 Task: Write and save a response "Another thing that's important to me is that the position allows me to not only play with data".
Action: Mouse moved to (515, 48)
Screenshot: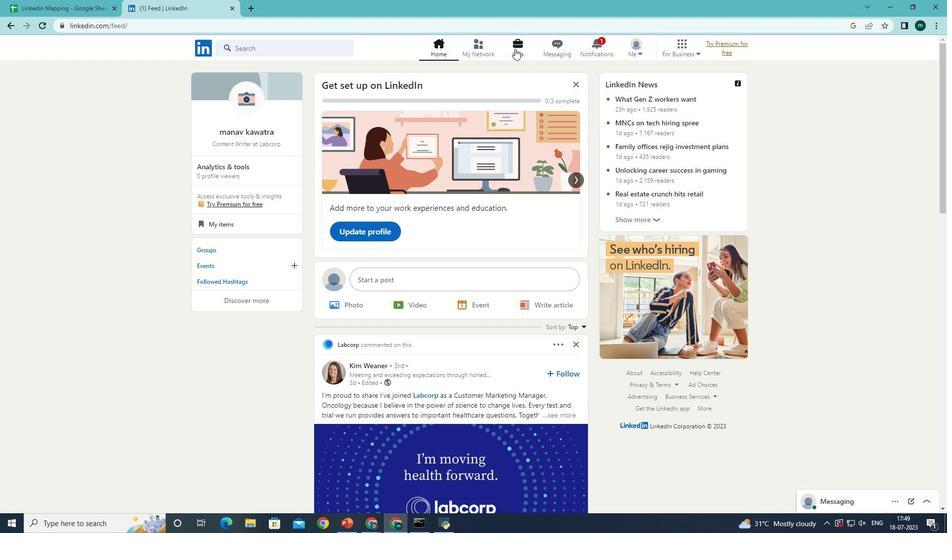 
Action: Mouse pressed left at (515, 48)
Screenshot: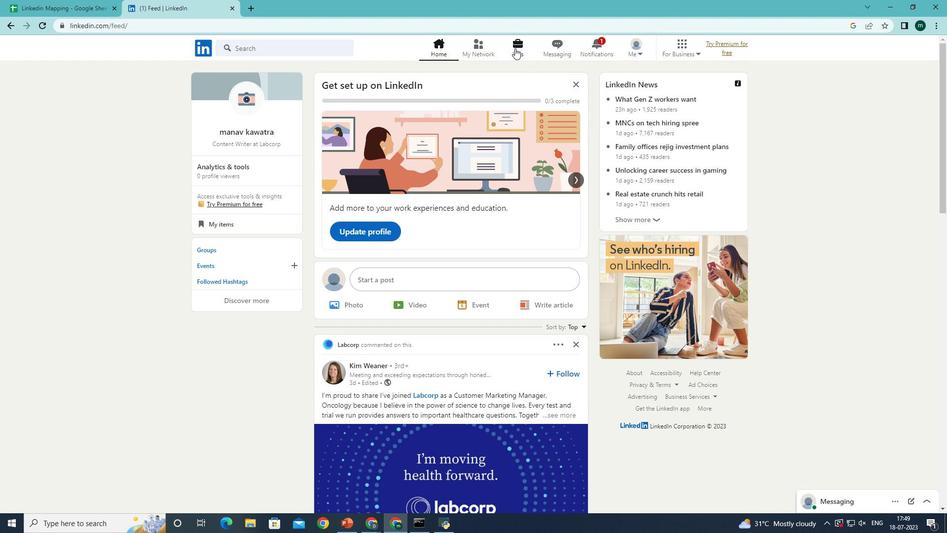 
Action: Mouse moved to (250, 321)
Screenshot: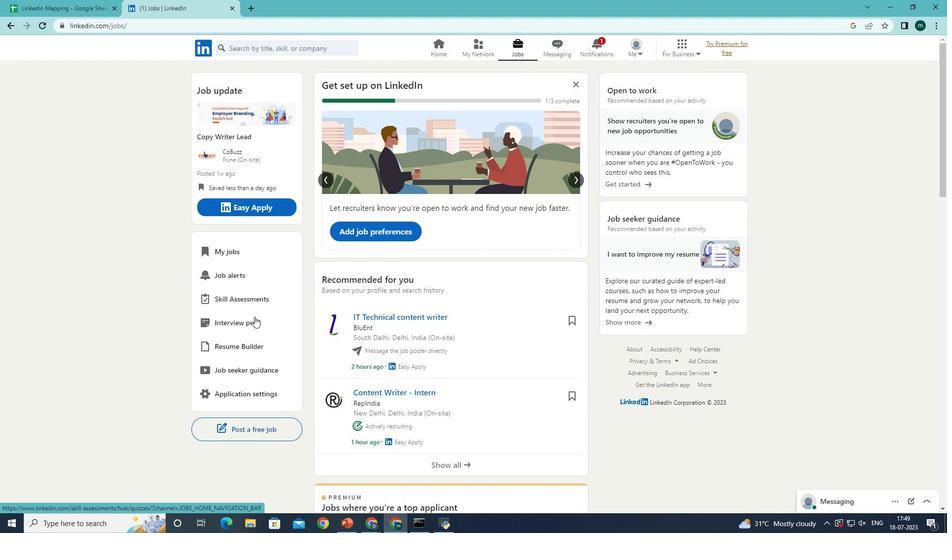 
Action: Mouse pressed left at (250, 321)
Screenshot: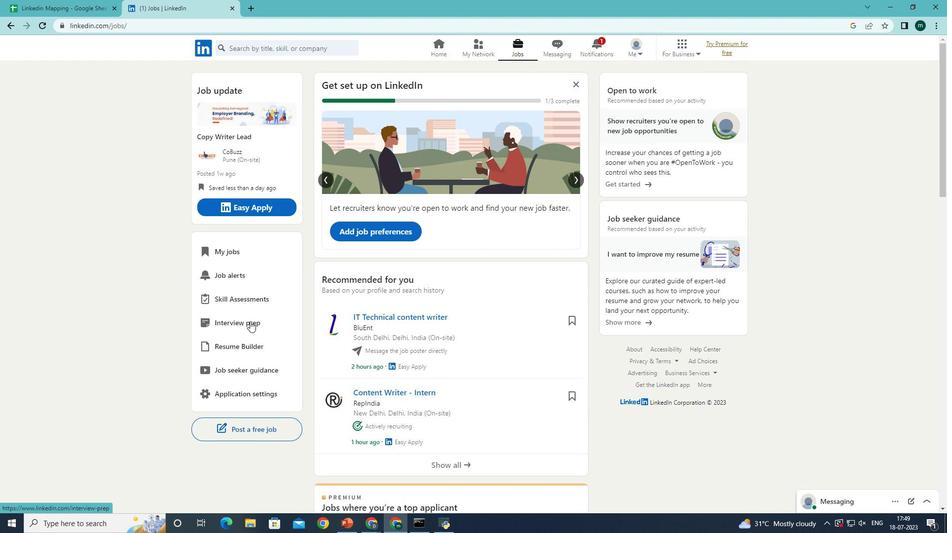
Action: Mouse moved to (301, 90)
Screenshot: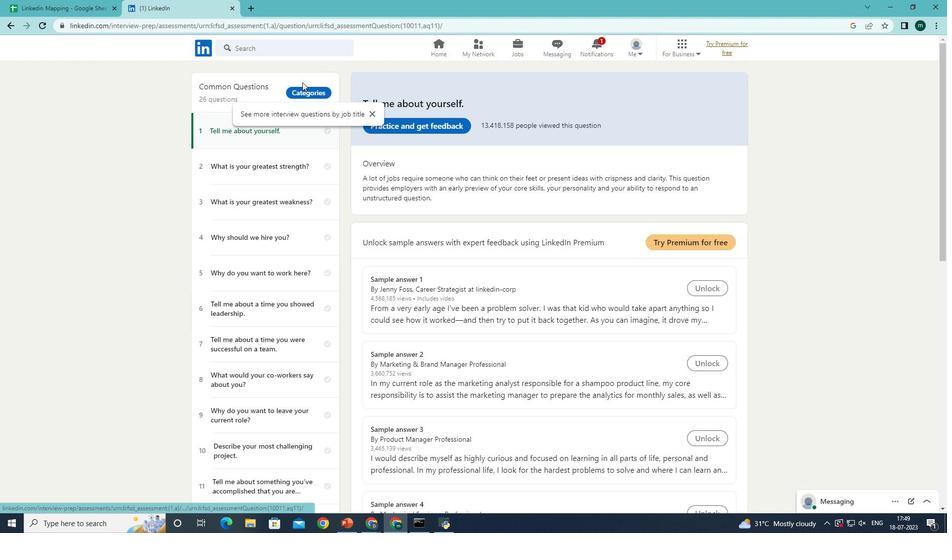 
Action: Mouse pressed left at (301, 90)
Screenshot: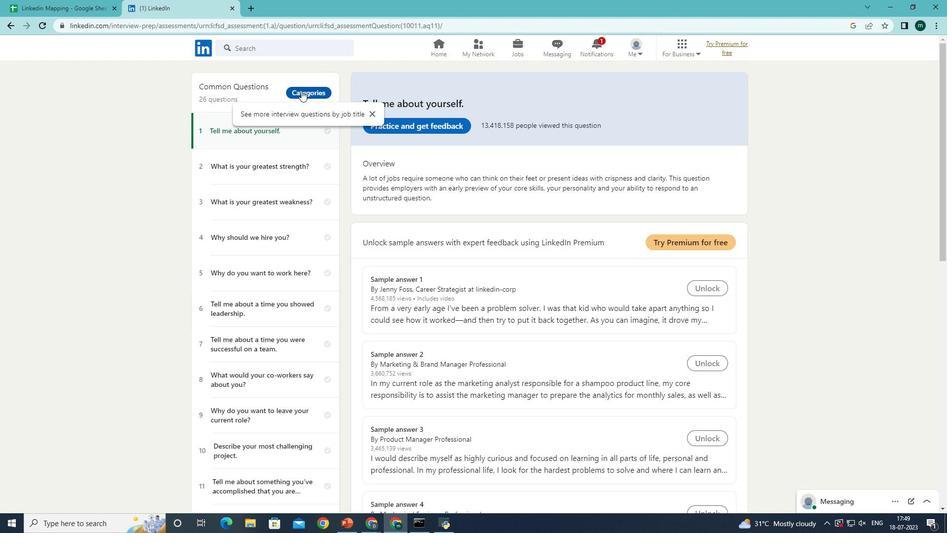
Action: Mouse moved to (256, 136)
Screenshot: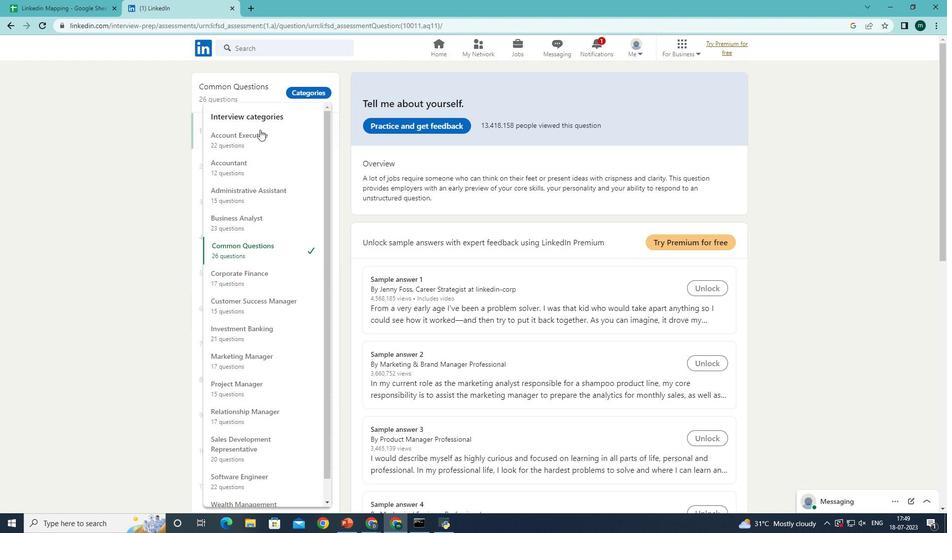 
Action: Mouse pressed left at (256, 136)
Screenshot: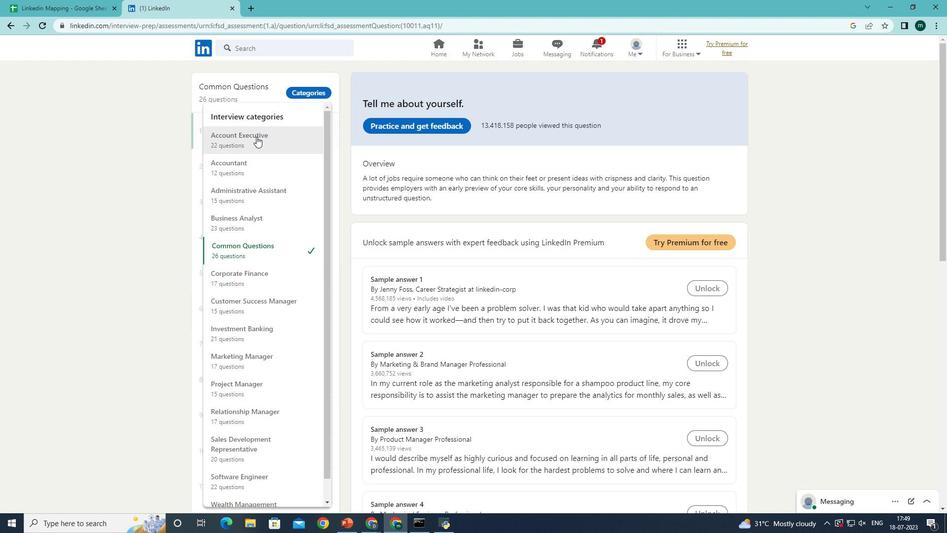 
Action: Mouse moved to (438, 121)
Screenshot: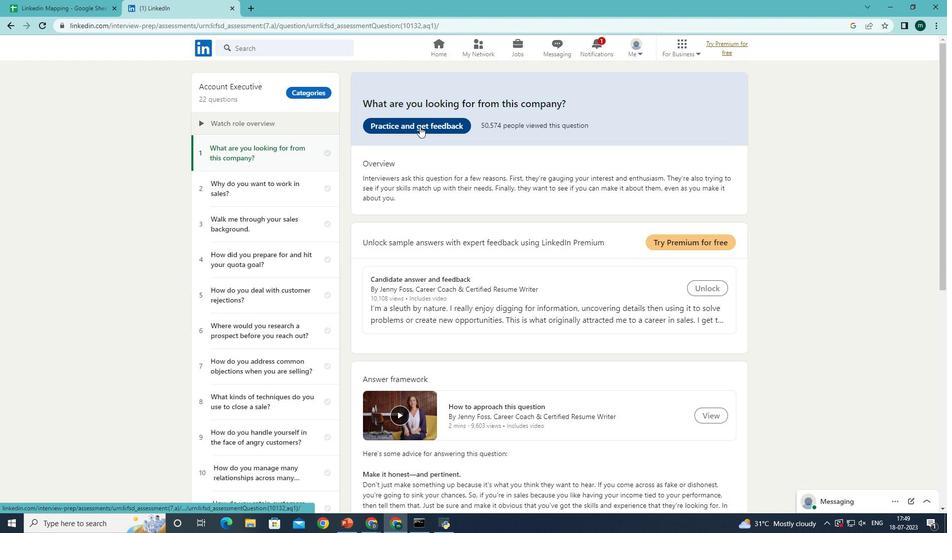 
Action: Mouse pressed left at (438, 121)
Screenshot: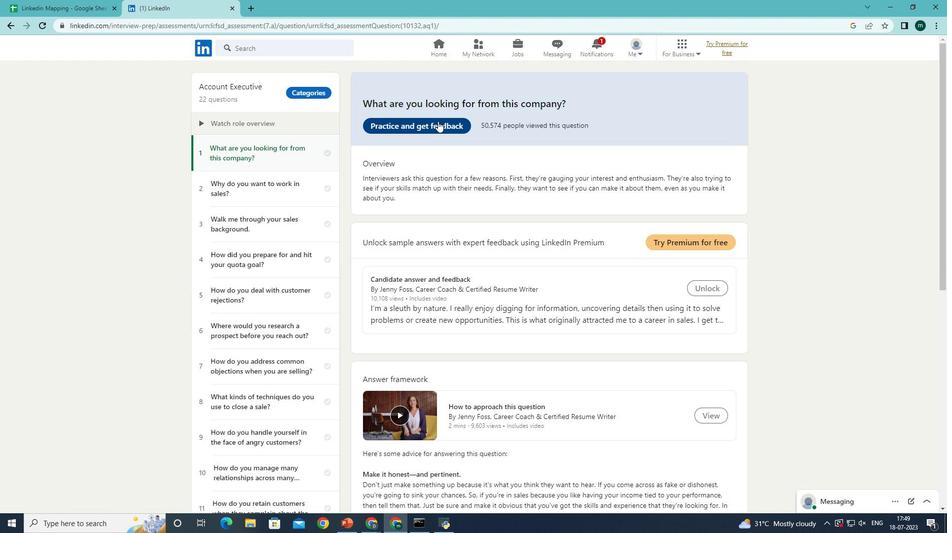 
Action: Mouse moved to (476, 301)
Screenshot: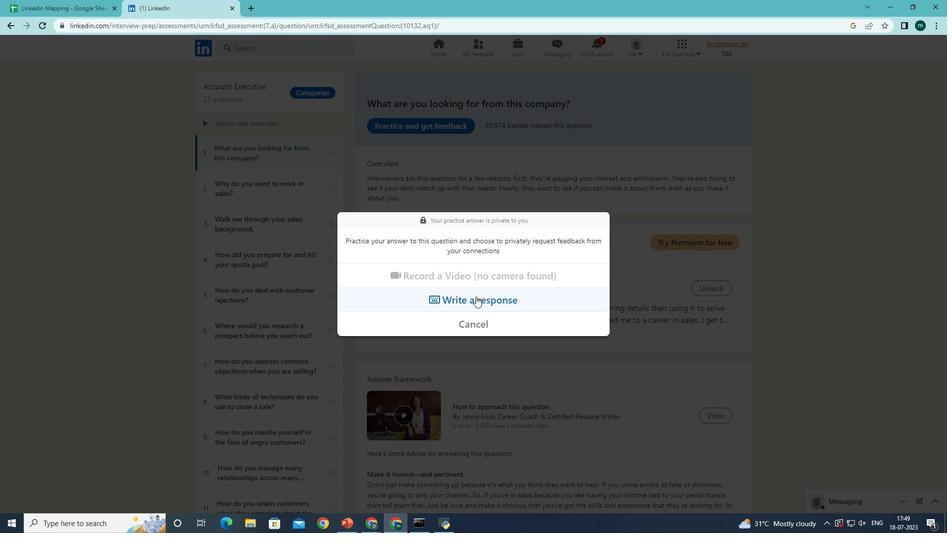 
Action: Mouse pressed left at (476, 301)
Screenshot: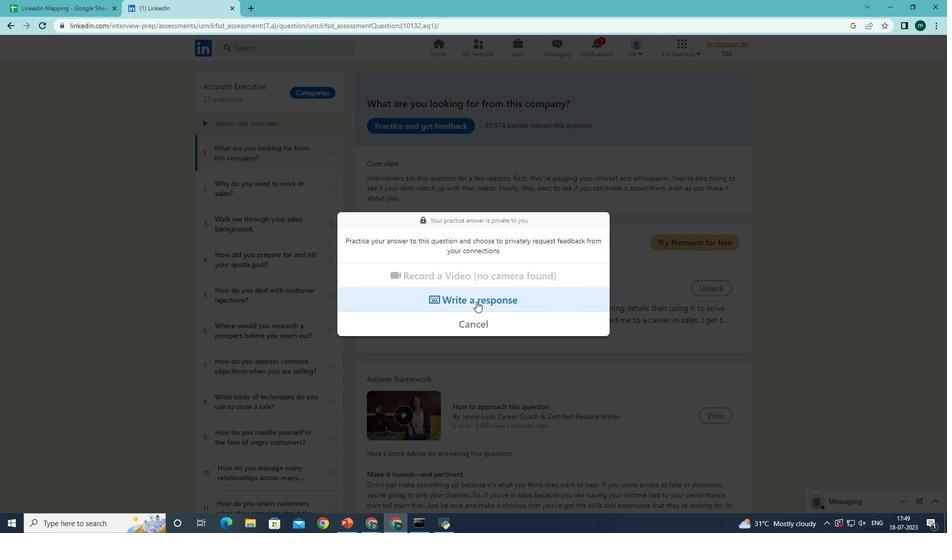 
Action: Mouse moved to (456, 243)
Screenshot: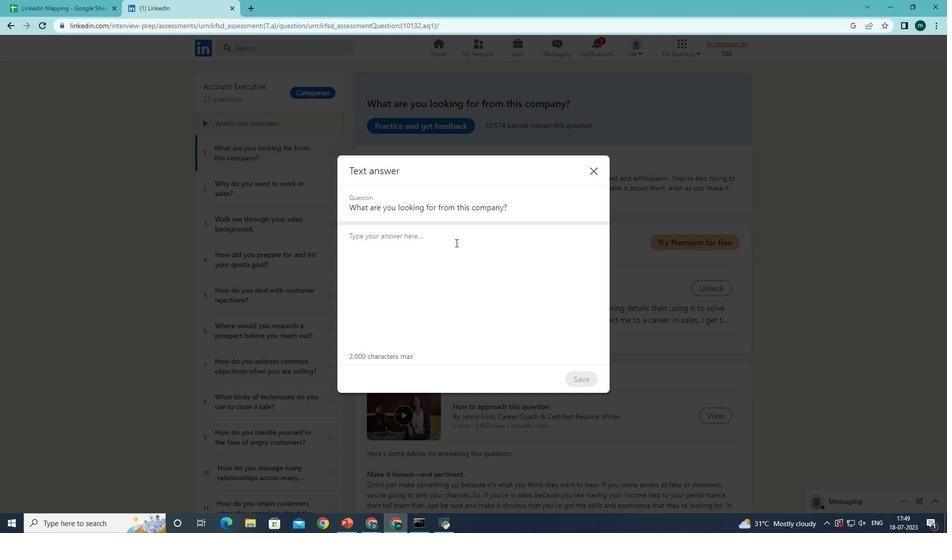 
Action: Mouse pressed left at (456, 243)
Screenshot: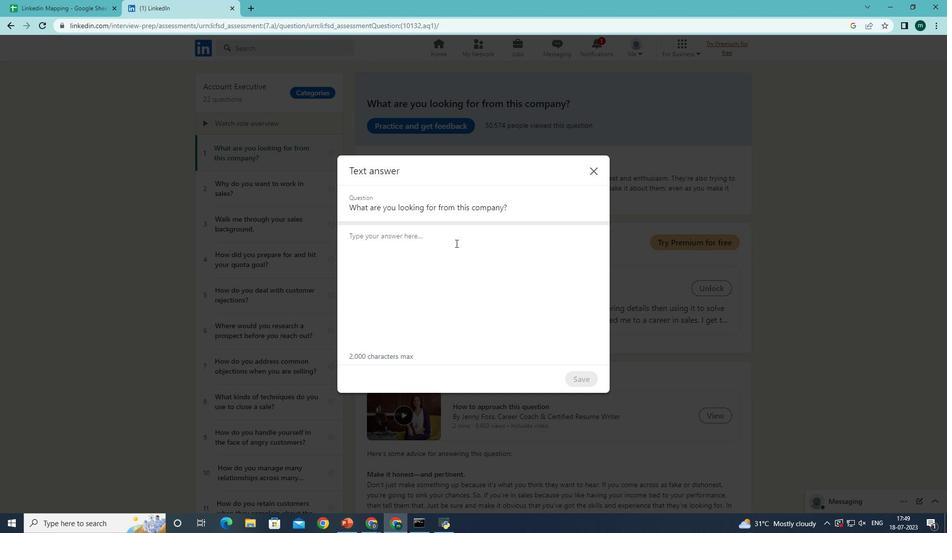 
Action: Mouse moved to (471, 261)
Screenshot: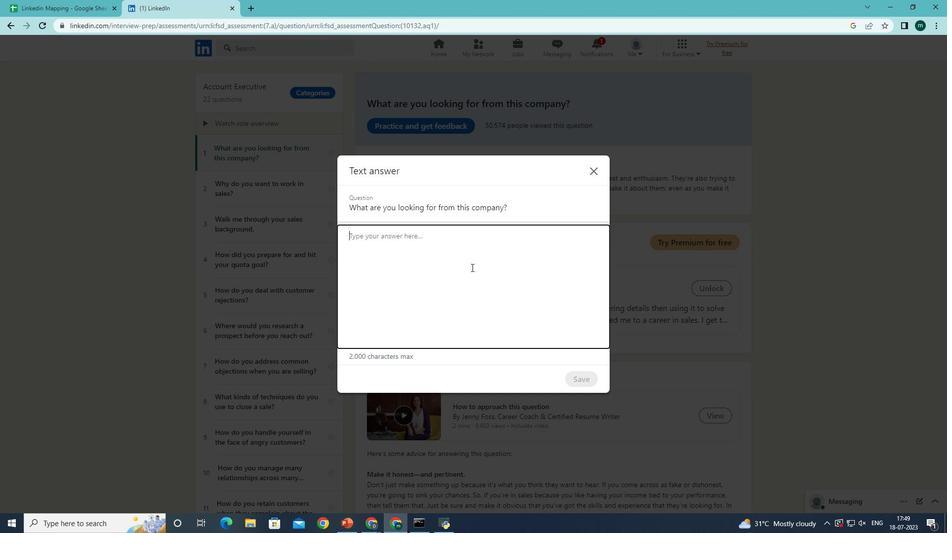 
Action: Key pressed <Key.shift>Another<Key.space>thing<Key.space>that's<Key.space>important<Key.space>to<Key.space>me<Key.space>is<Key.space>that<Key.space>the<Key.space>position<Key.space>allows<Key.space>me<Key.space>to<Key.space>not<Key.space>only<Key.space>play<Key.space>with<Key.space>data.
Screenshot: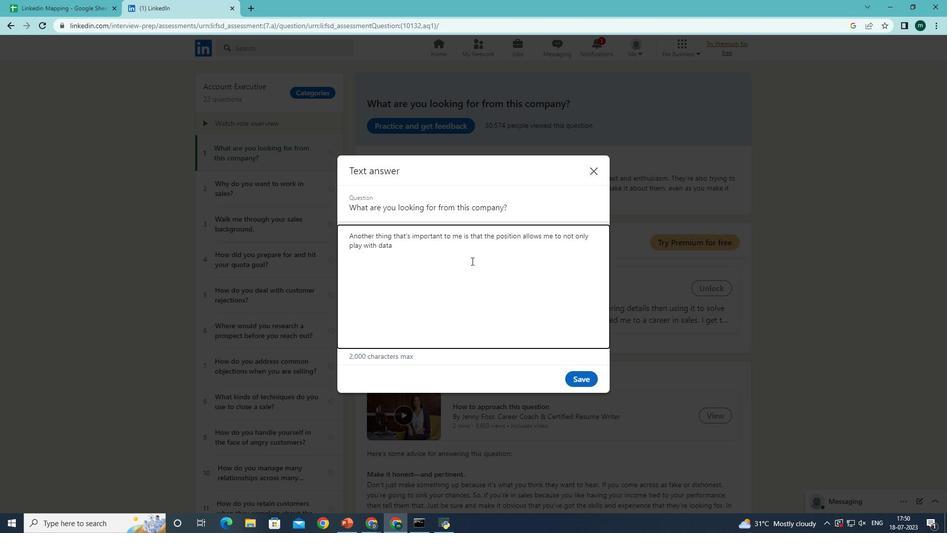
Action: Mouse moved to (528, 305)
Screenshot: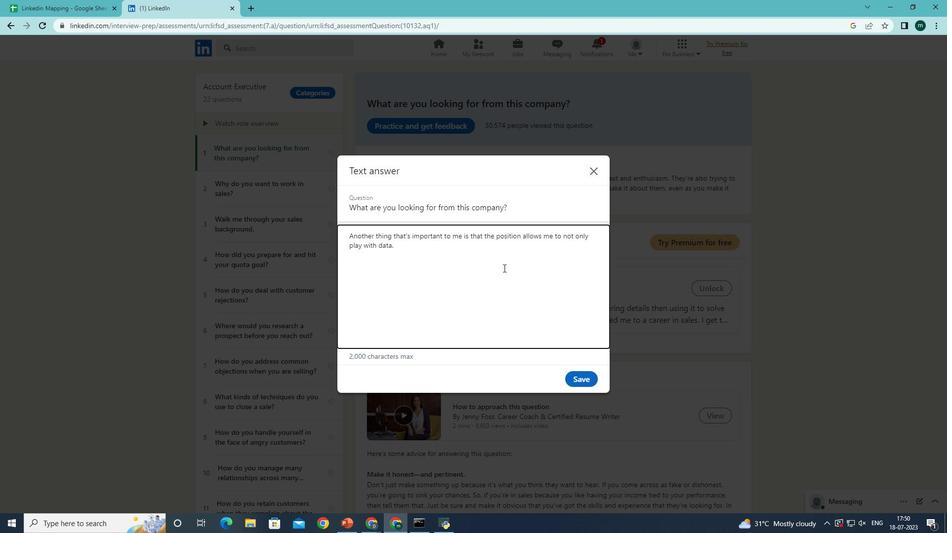 
